 Task: Assign mailaustralia7@gmail.com as Assignee of Issue Issue0000000412 in Backlog  in Scrum Project Project0000000083 in Jira. Assign mailaustralia7@gmail.com as Assignee of Issue Issue0000000413 in Backlog  in Scrum Project Project0000000083 in Jira. Assign carxxstreet791@gmail.com as Assignee of Issue Issue0000000414 in Backlog  in Scrum Project Project0000000083 in Jira. Assign carxxstreet791@gmail.com as Assignee of Issue Issue0000000415 in Backlog  in Scrum Project Project0000000083 in Jira. Assign parteek.ku2001@gmail.com as Assignee of Issue Issue0000000416 in Backlog  in Scrum Project Project0000000084 in Jira
Action: Mouse moved to (1165, 376)
Screenshot: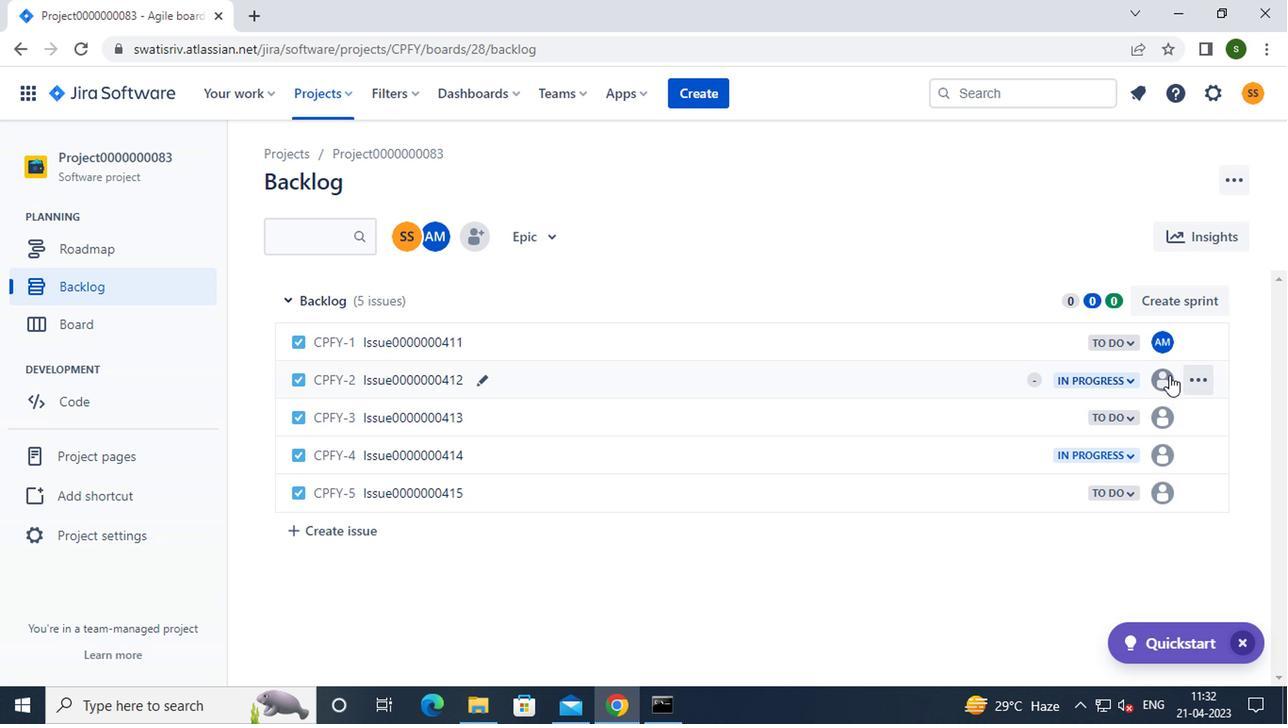 
Action: Mouse pressed left at (1165, 376)
Screenshot: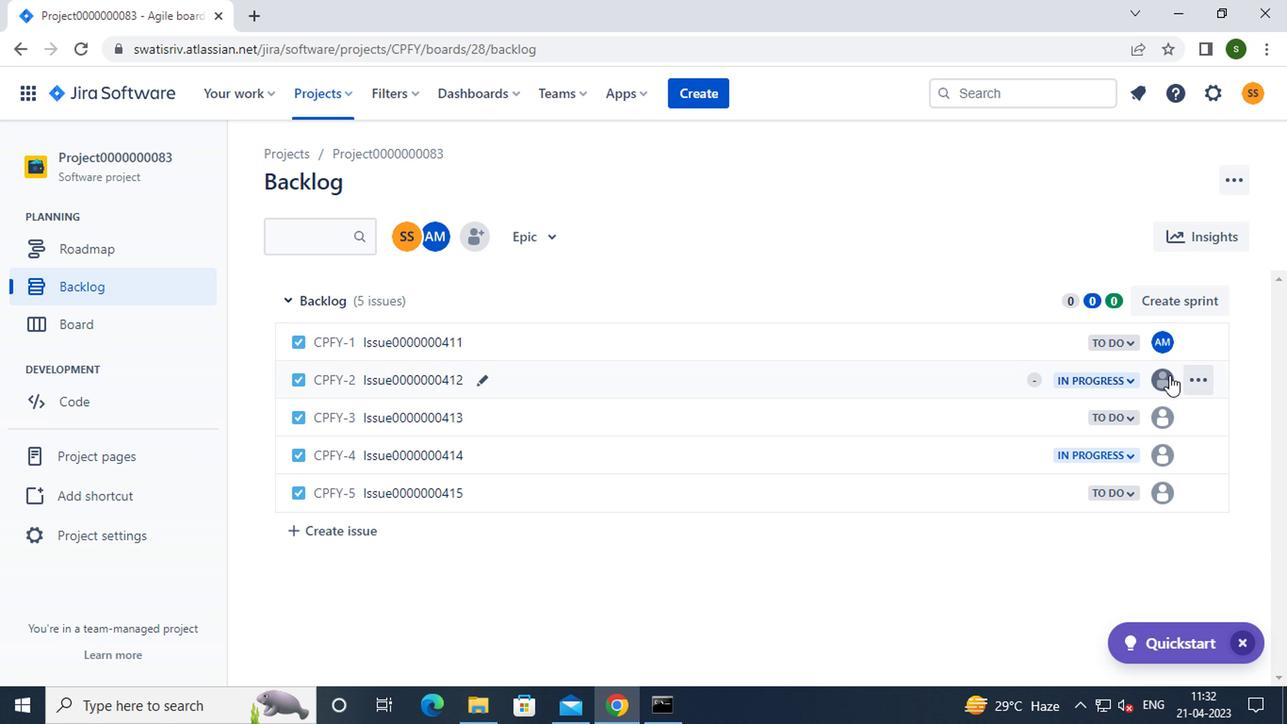 
Action: Mouse moved to (1051, 564)
Screenshot: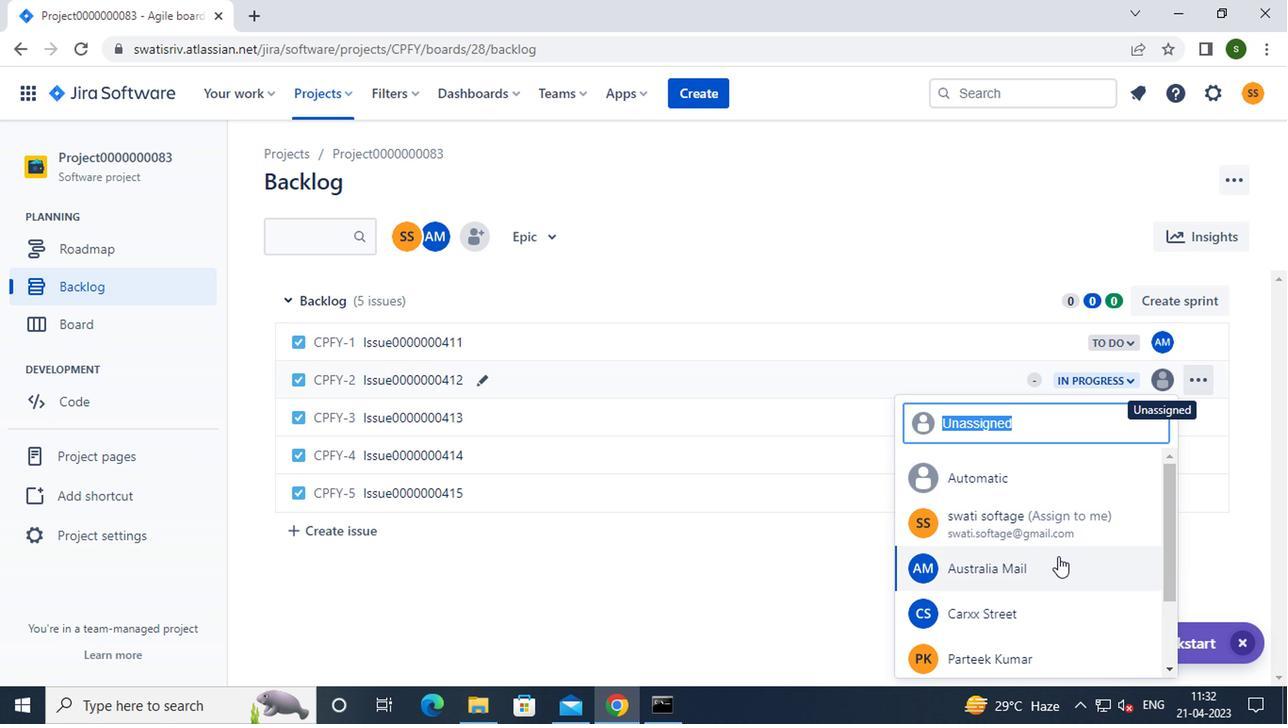 
Action: Mouse pressed left at (1051, 564)
Screenshot: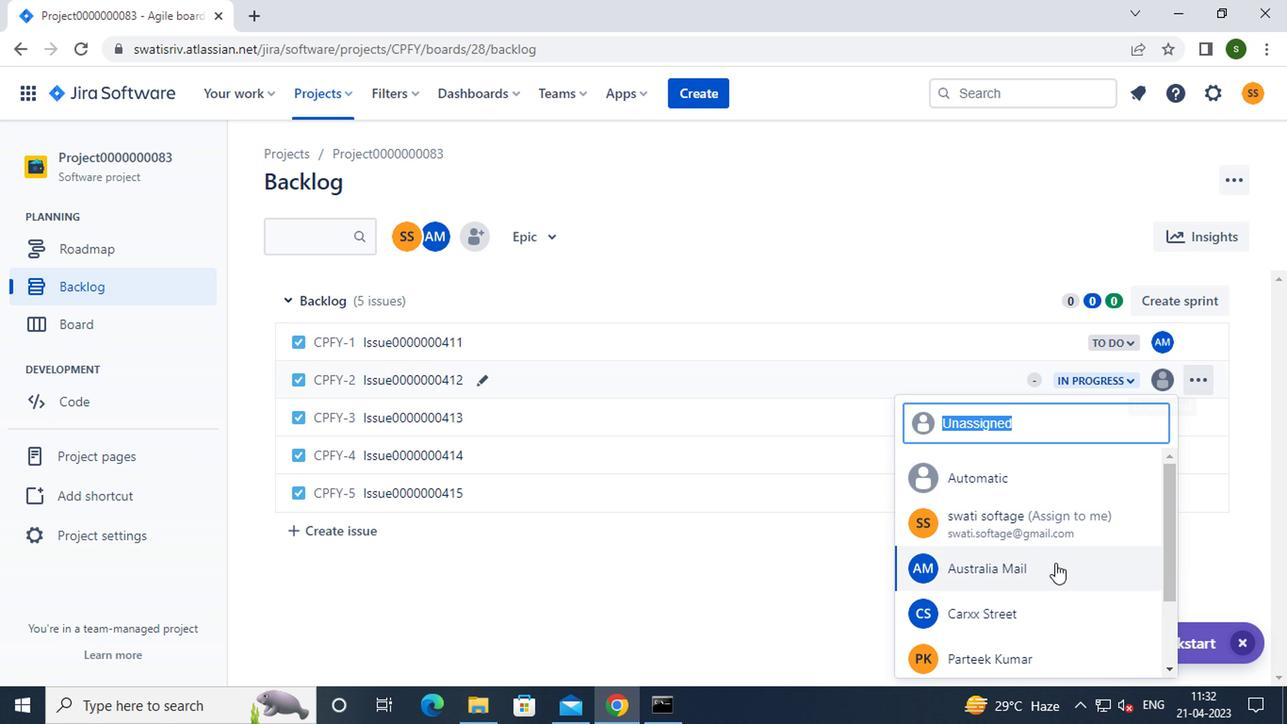 
Action: Mouse moved to (1155, 416)
Screenshot: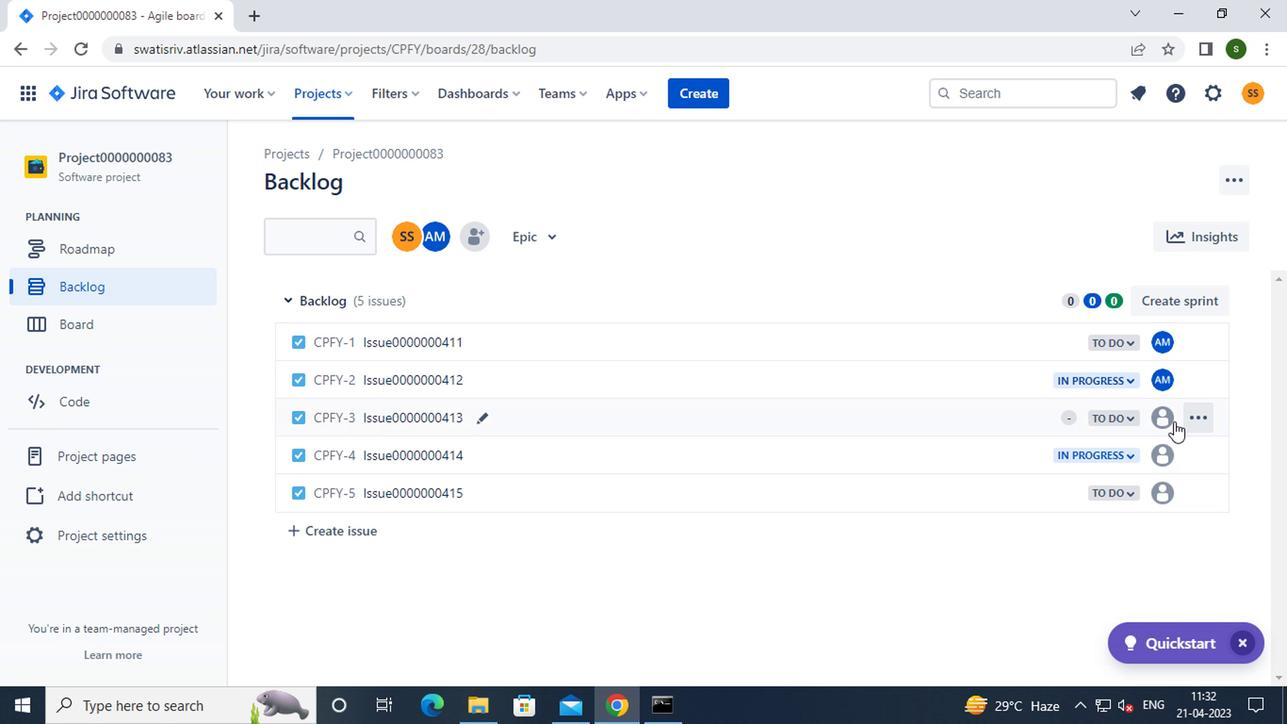 
Action: Mouse pressed left at (1155, 416)
Screenshot: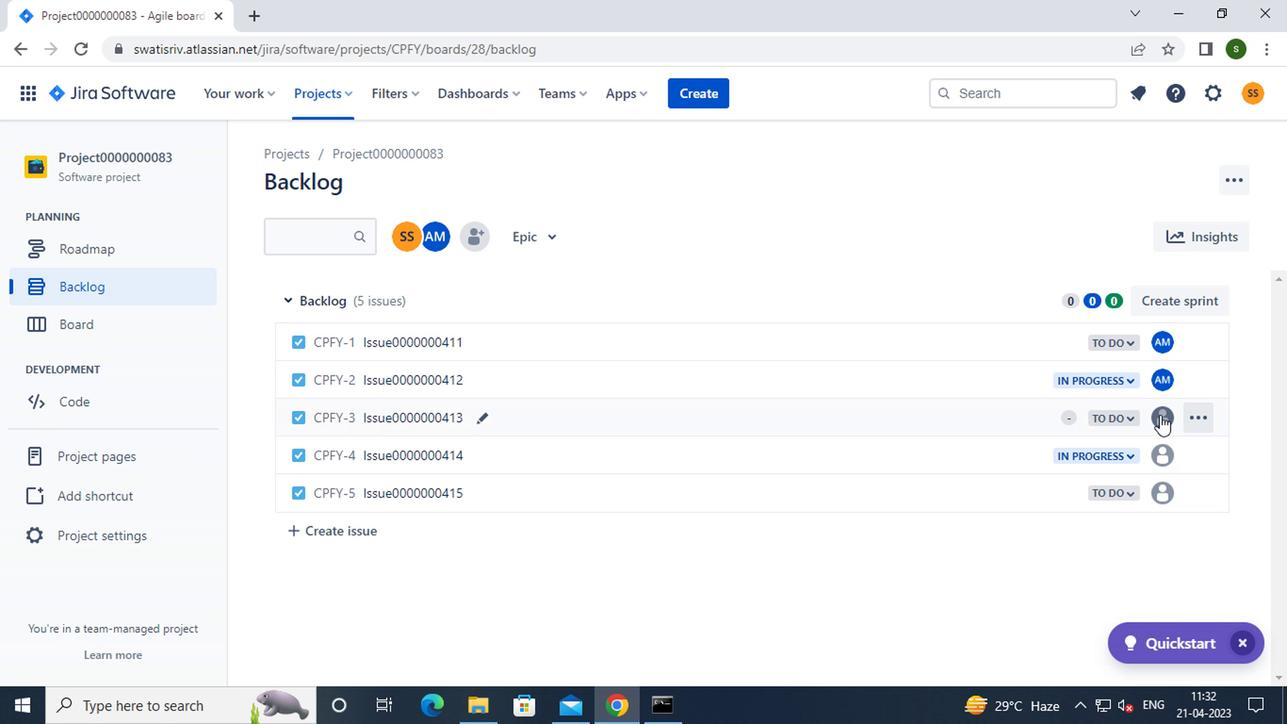 
Action: Mouse moved to (1016, 614)
Screenshot: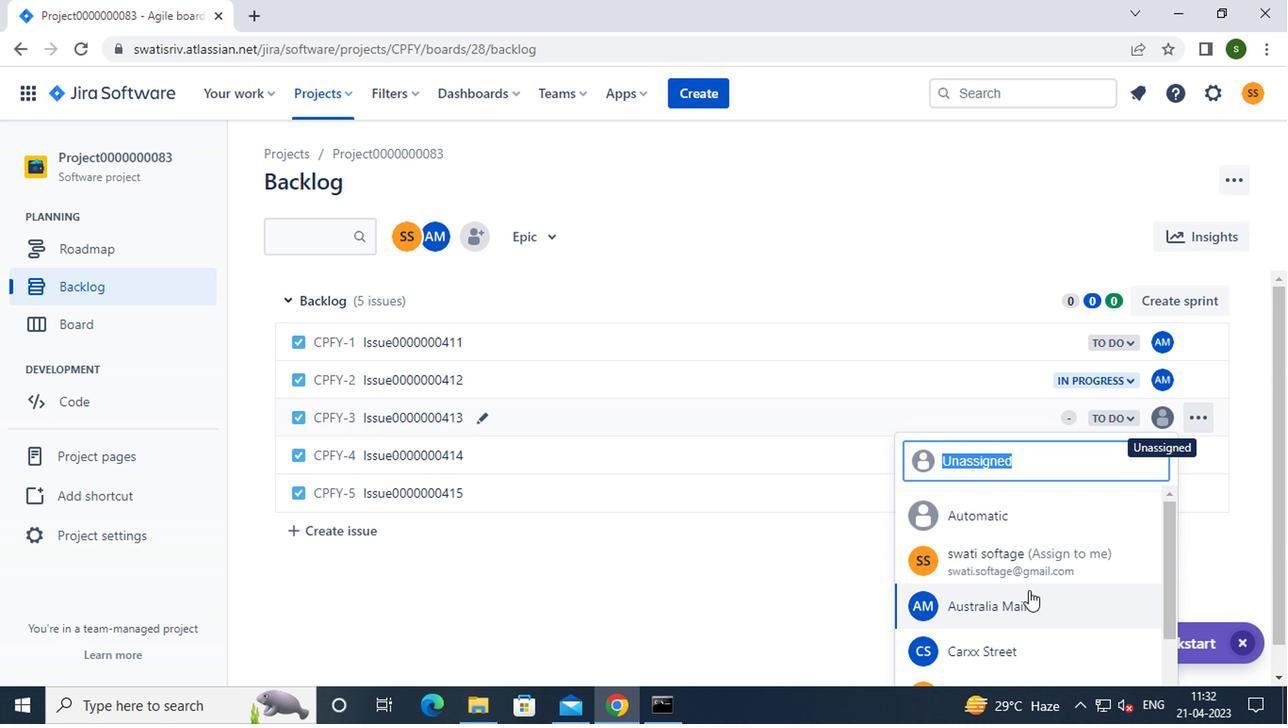 
Action: Mouse pressed left at (1016, 614)
Screenshot: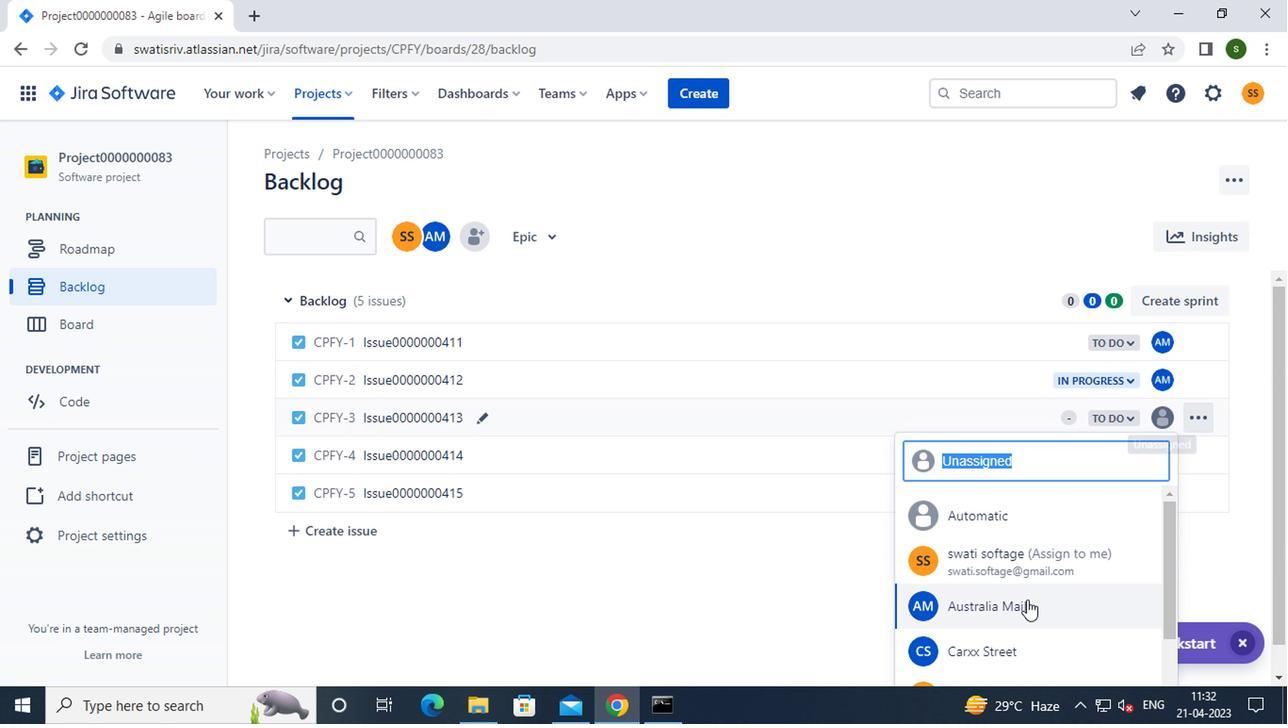 
Action: Mouse moved to (1154, 458)
Screenshot: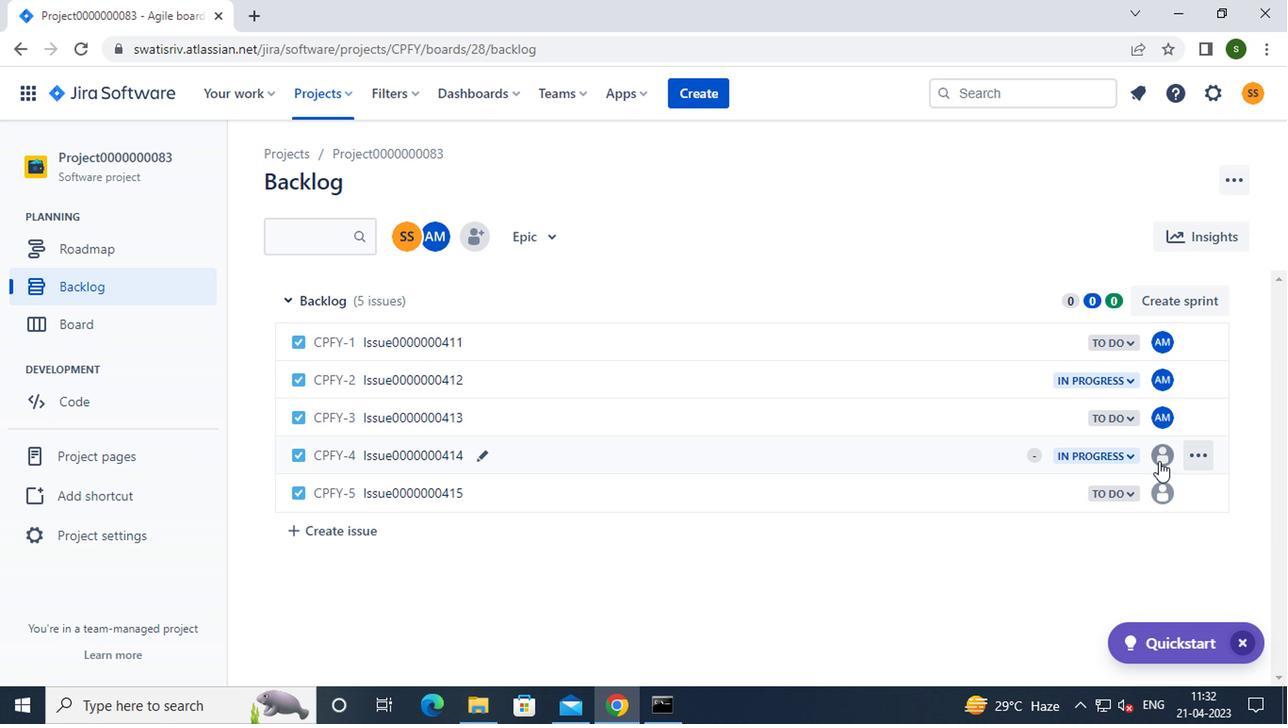 
Action: Mouse pressed left at (1154, 458)
Screenshot: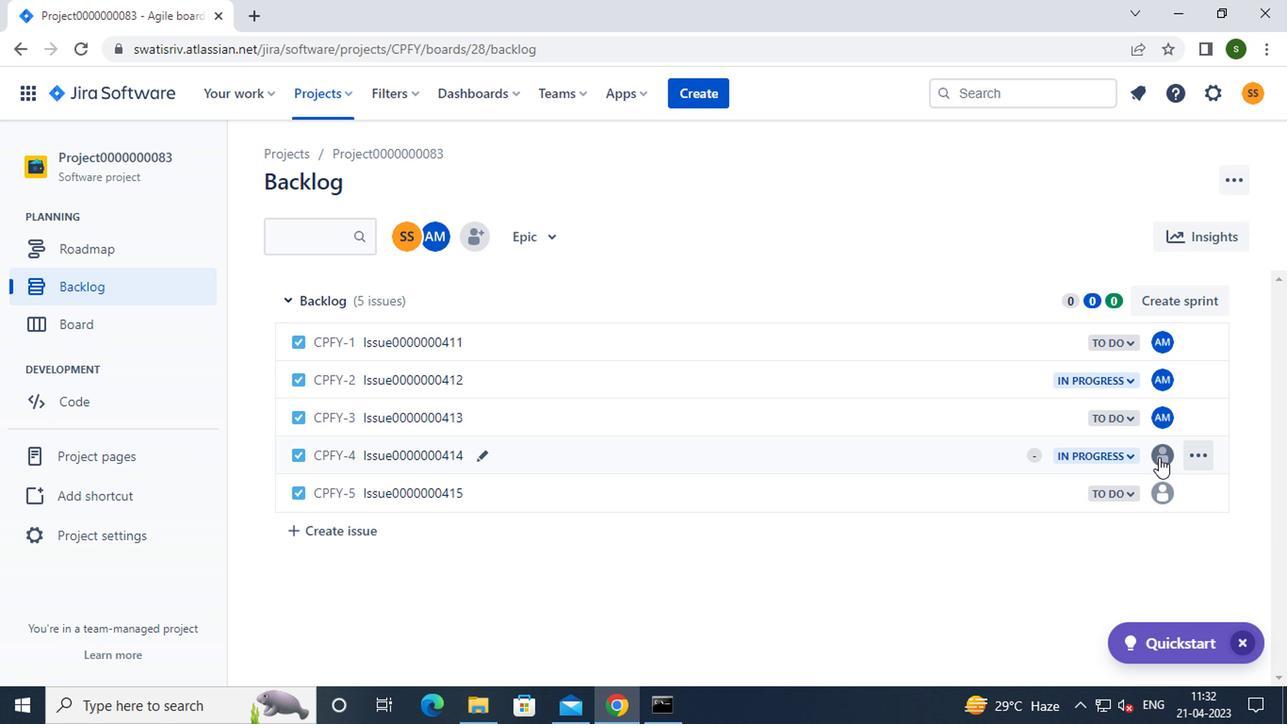 
Action: Mouse moved to (1067, 603)
Screenshot: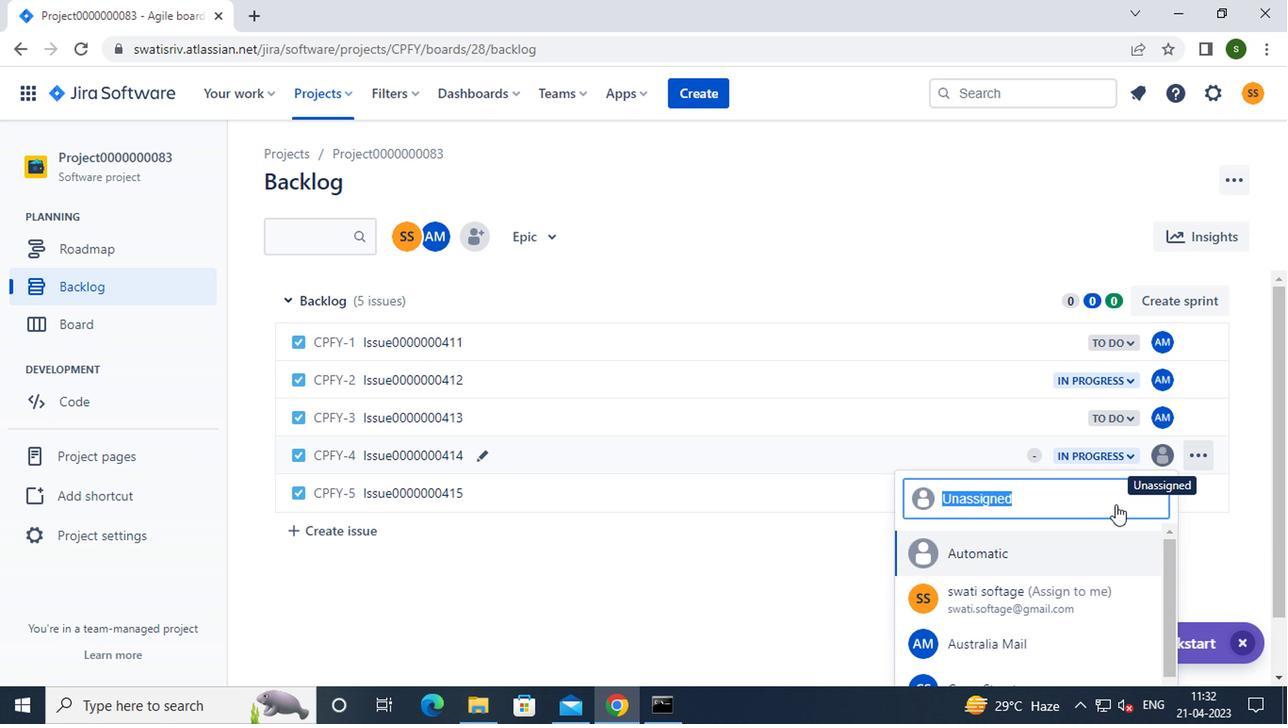
Action: Mouse scrolled (1067, 602) with delta (0, 0)
Screenshot: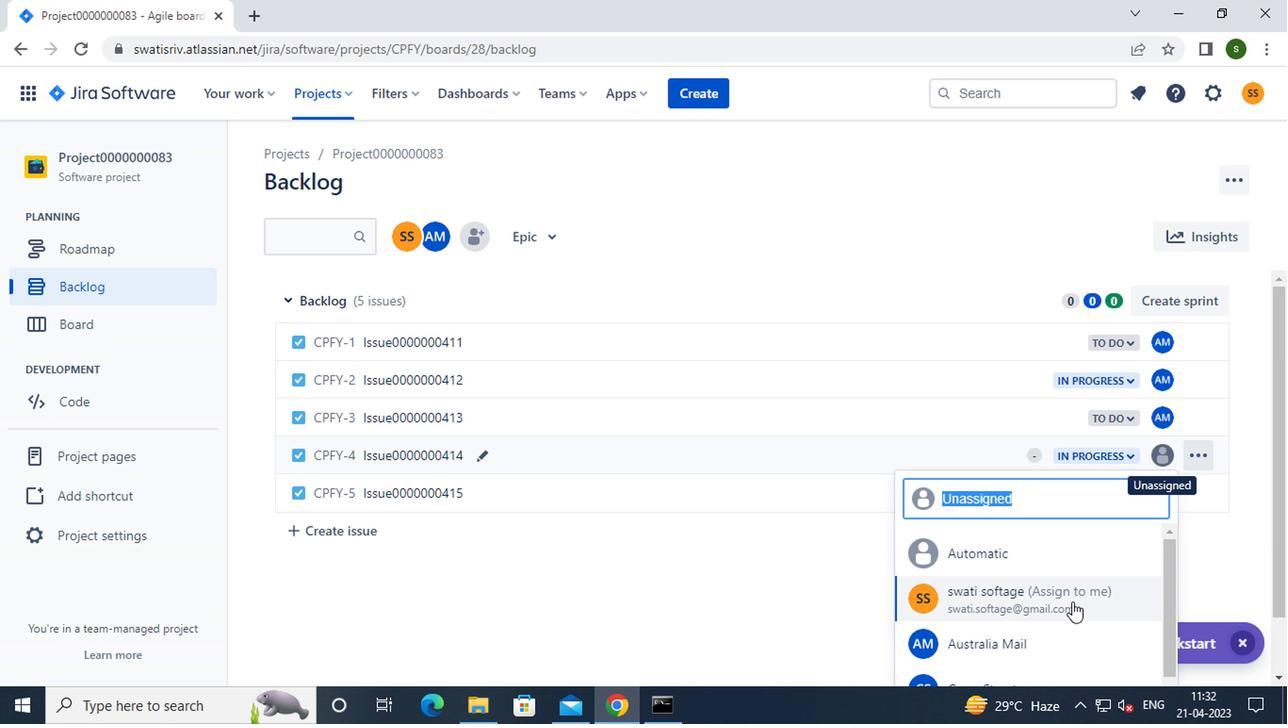 
Action: Mouse moved to (1016, 605)
Screenshot: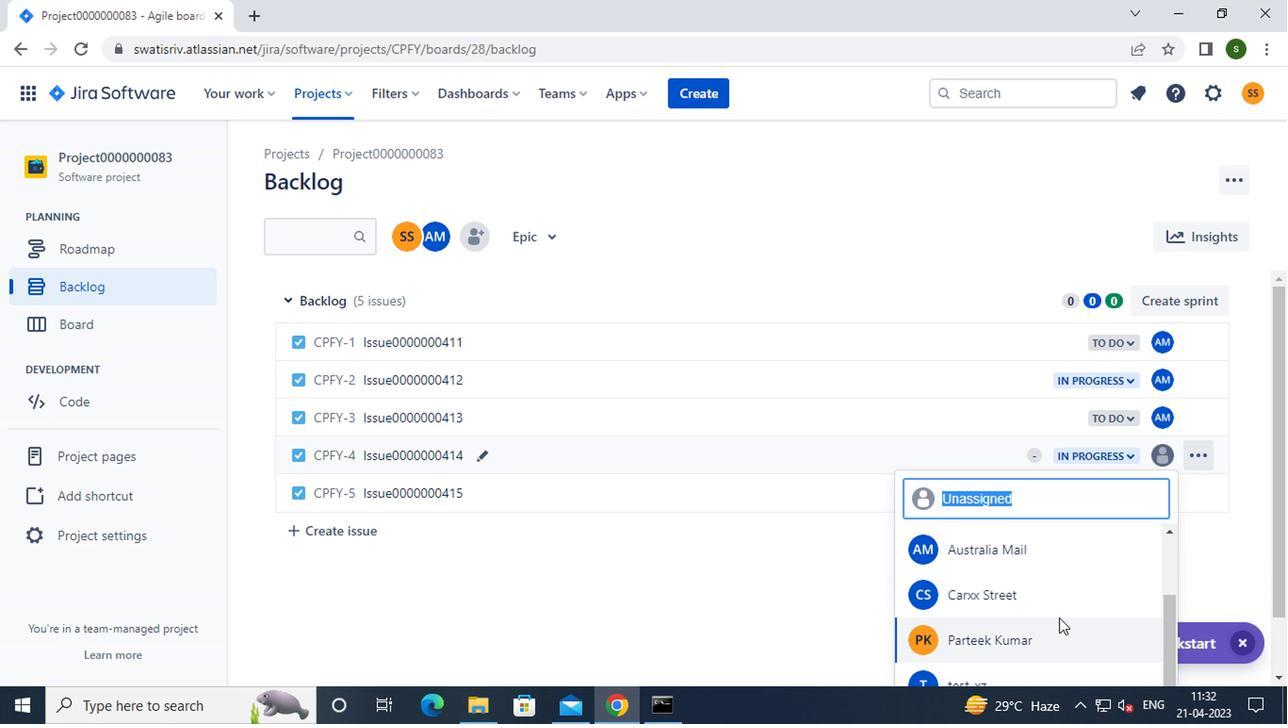 
Action: Mouse pressed left at (1016, 605)
Screenshot: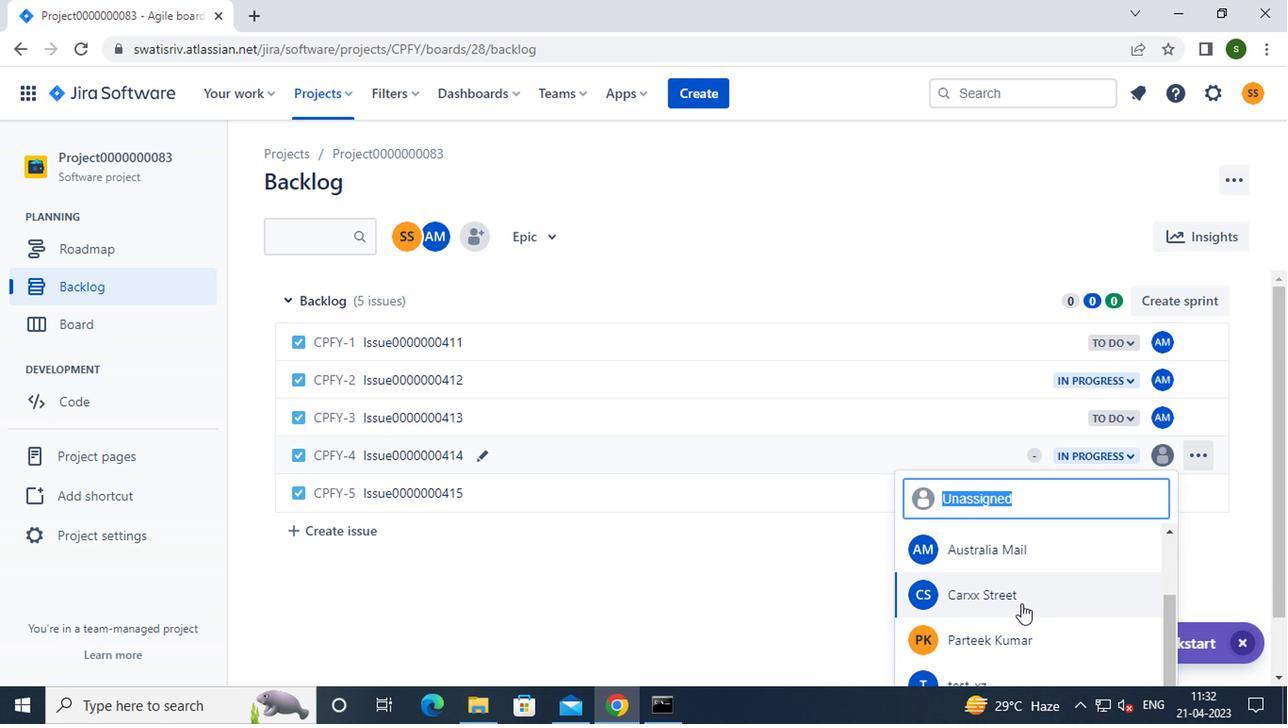 
Action: Mouse moved to (1159, 492)
Screenshot: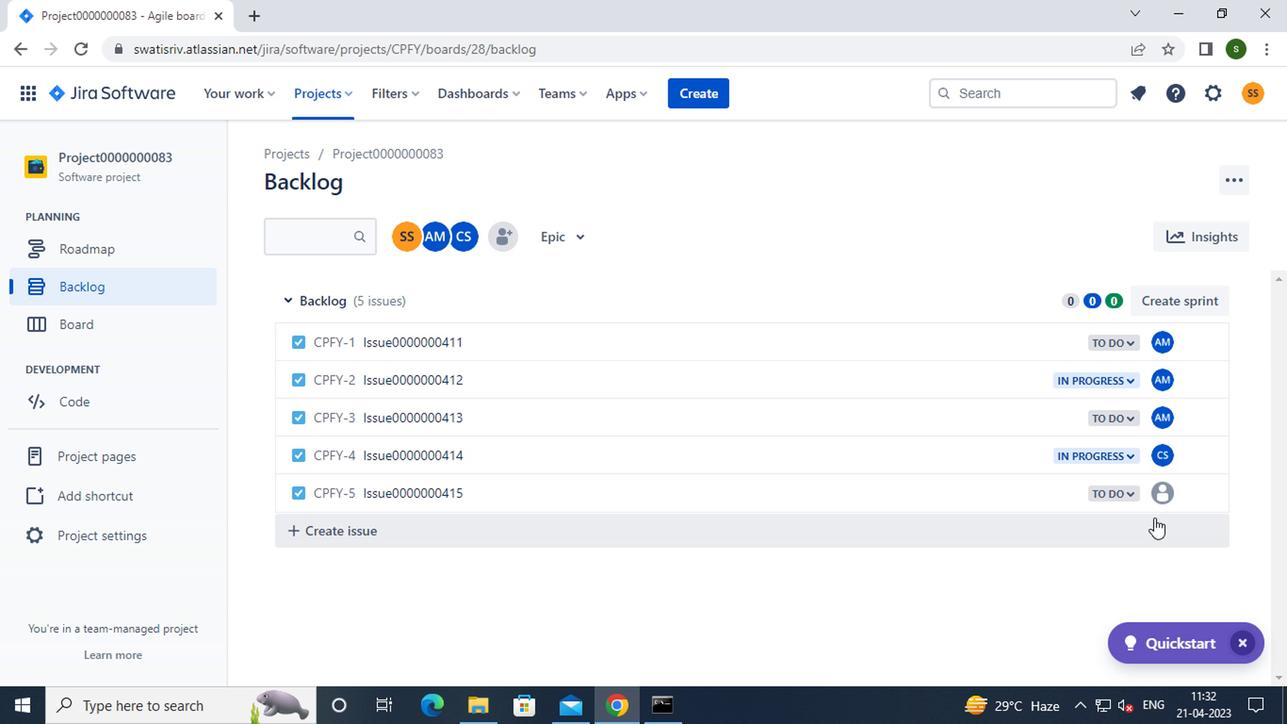 
Action: Mouse pressed left at (1159, 492)
Screenshot: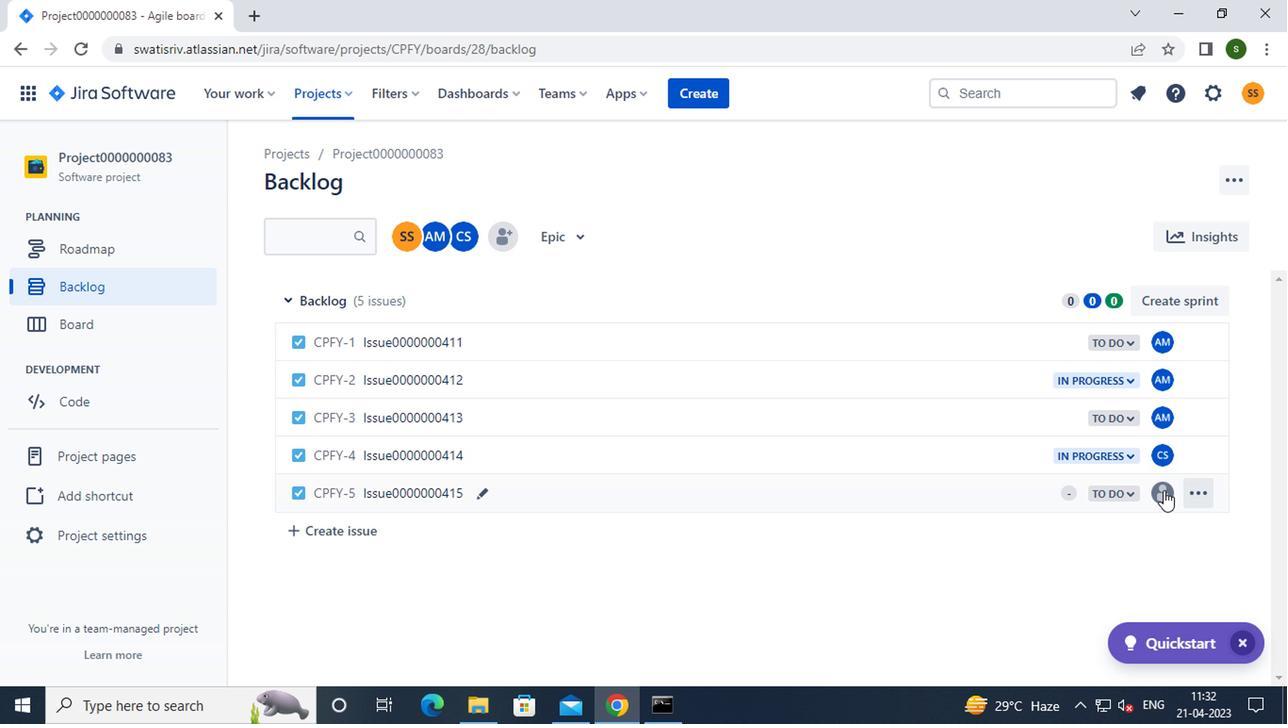 
Action: Mouse moved to (1074, 544)
Screenshot: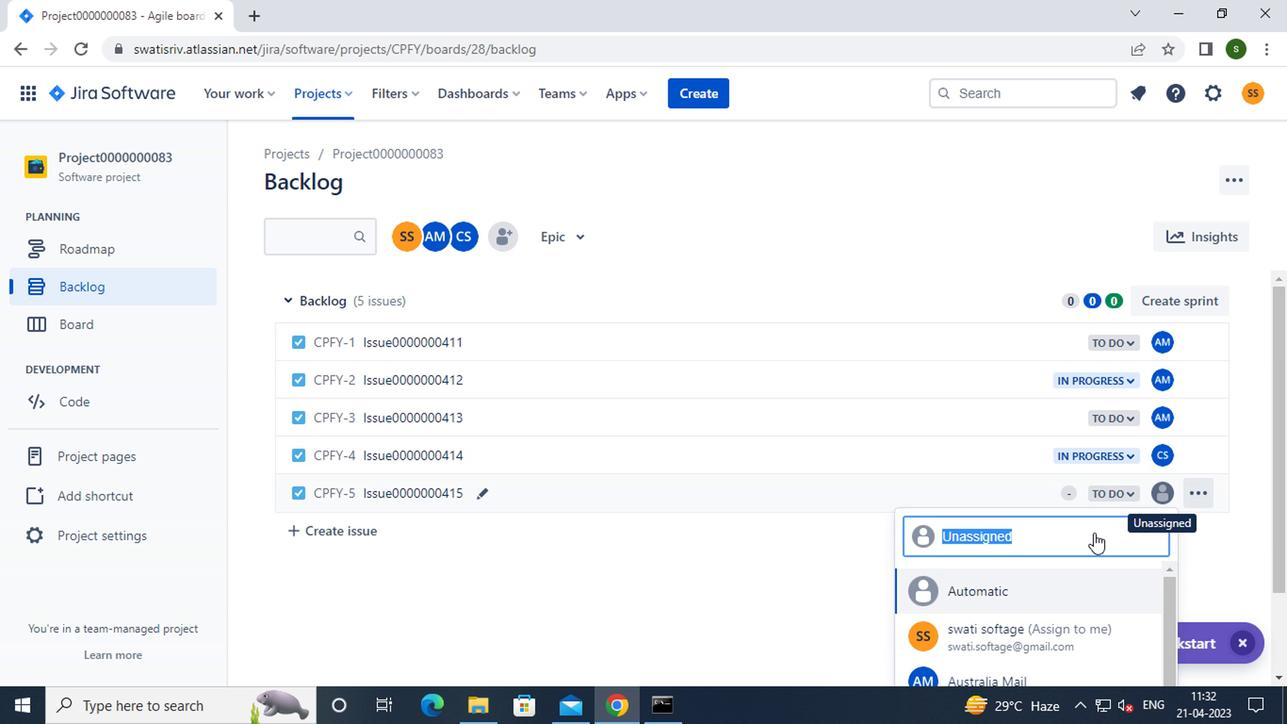 
Action: Mouse scrolled (1074, 544) with delta (0, 0)
Screenshot: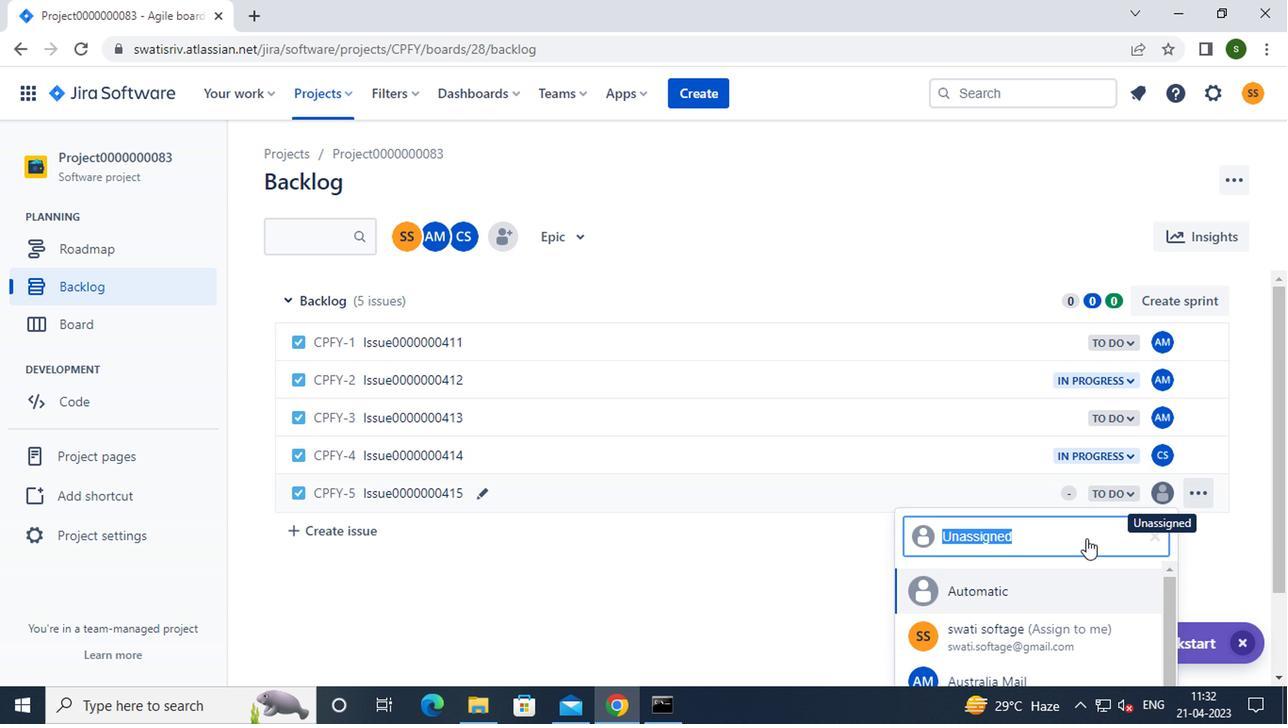 
Action: Mouse moved to (1074, 546)
Screenshot: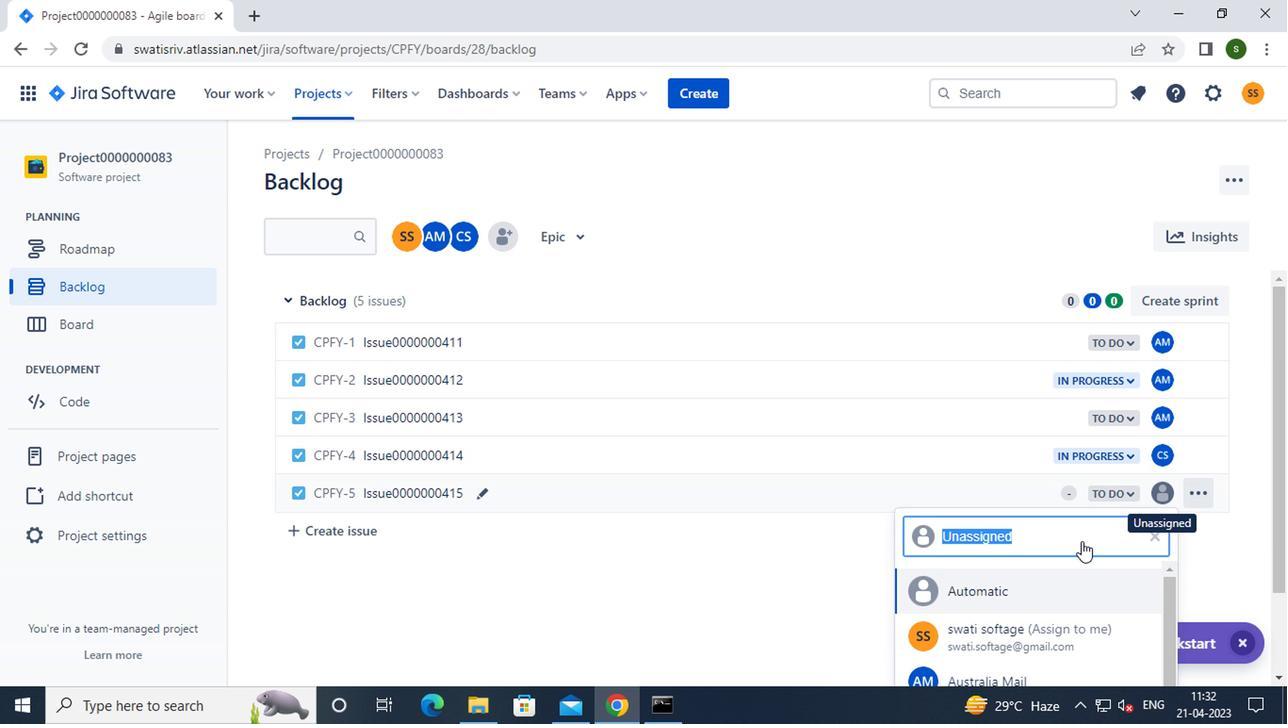
Action: Mouse scrolled (1074, 544) with delta (0, -1)
Screenshot: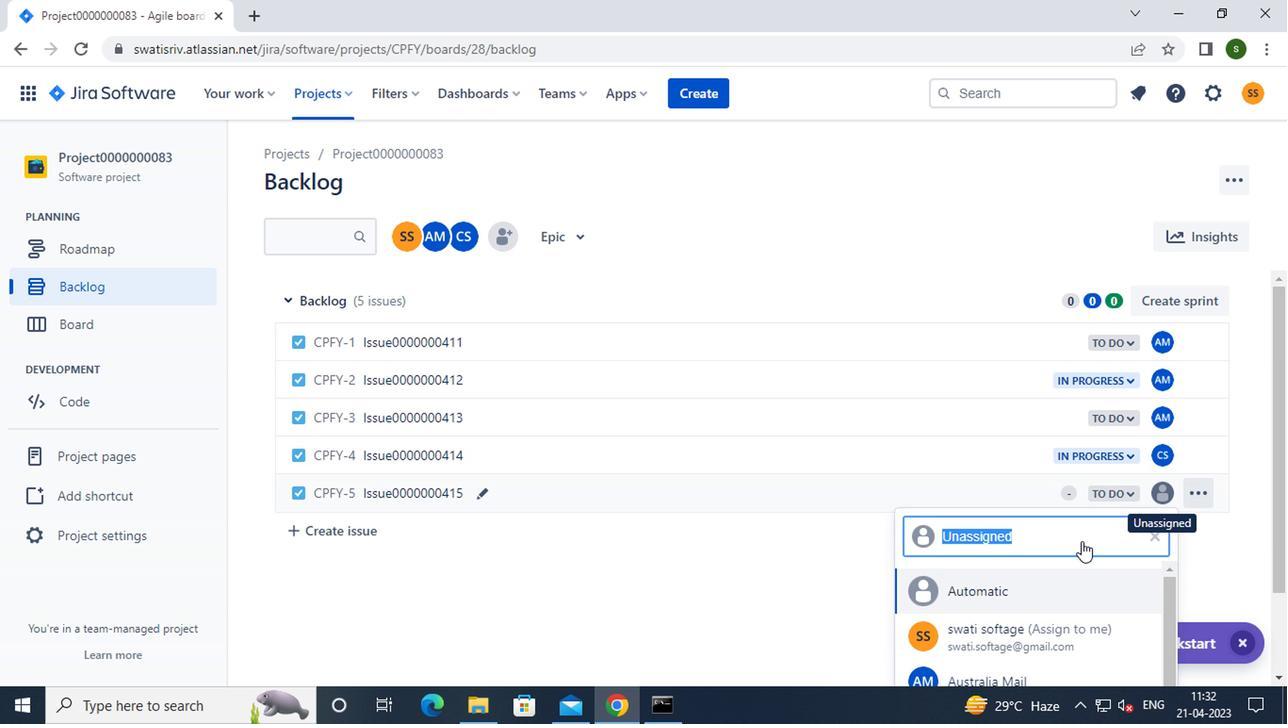 
Action: Mouse moved to (1004, 621)
Screenshot: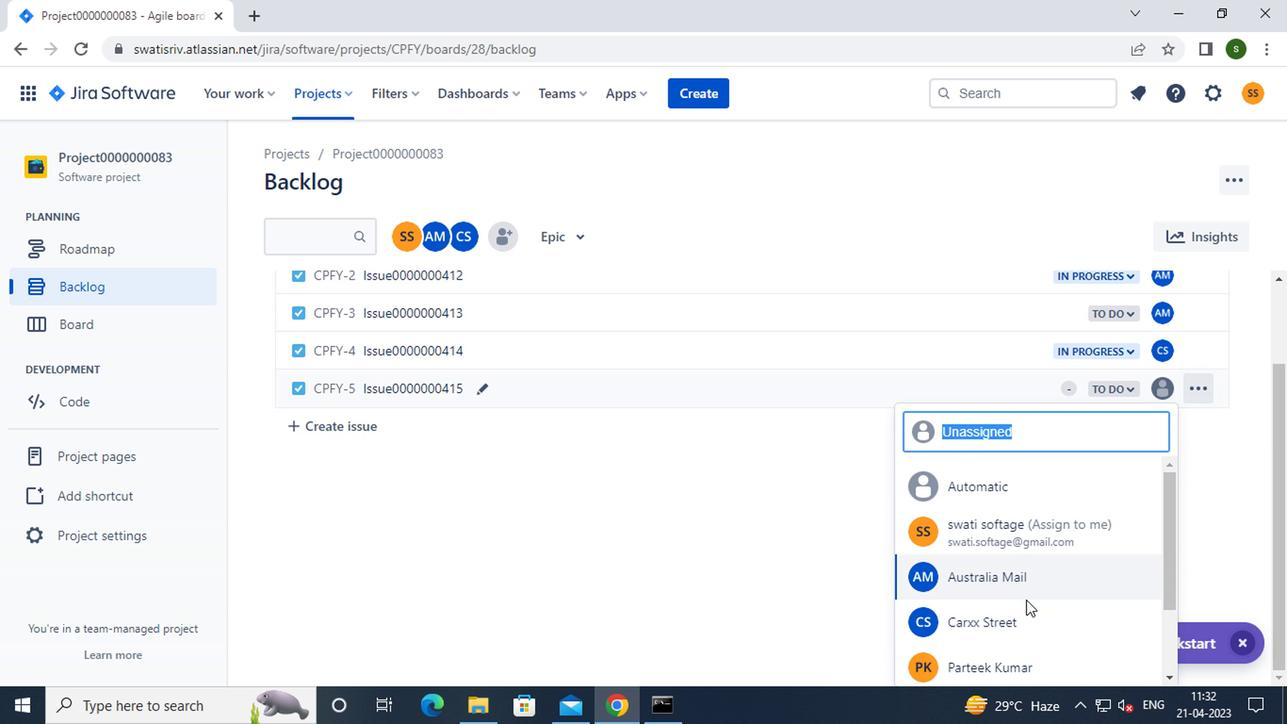 
Action: Mouse pressed left at (1004, 621)
Screenshot: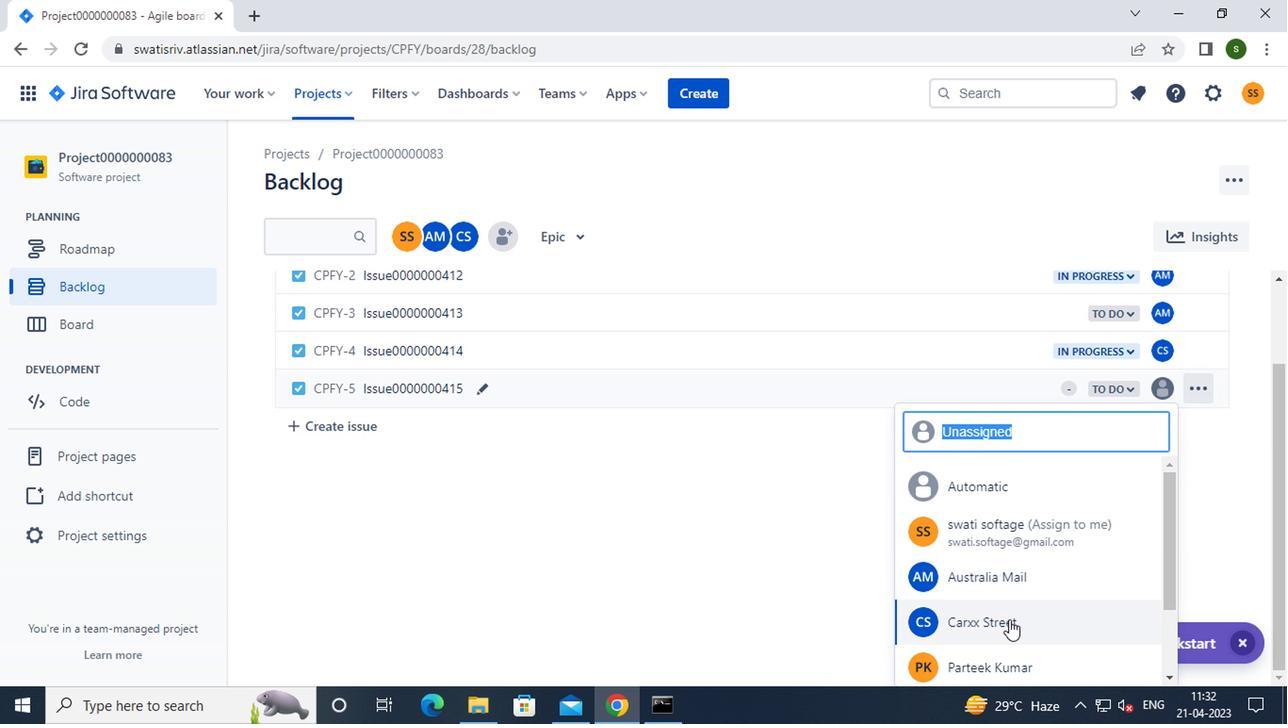 
Action: Mouse moved to (337, 101)
Screenshot: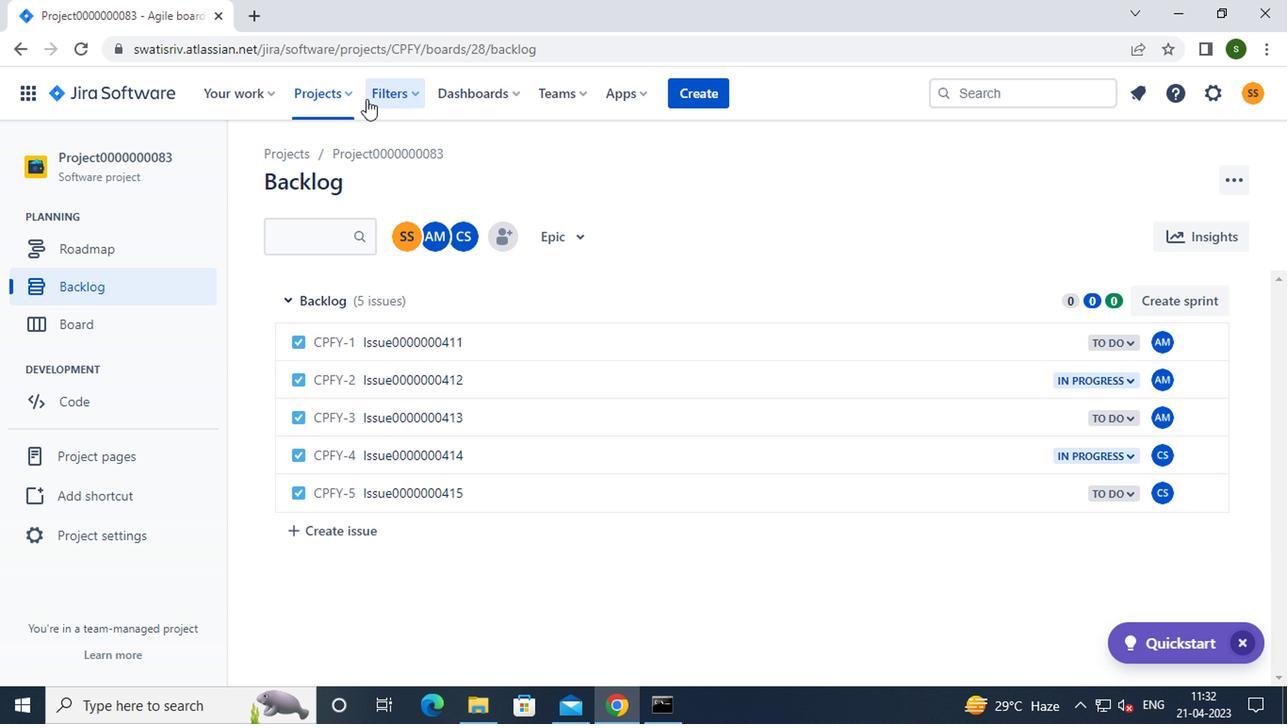 
Action: Mouse pressed left at (337, 101)
Screenshot: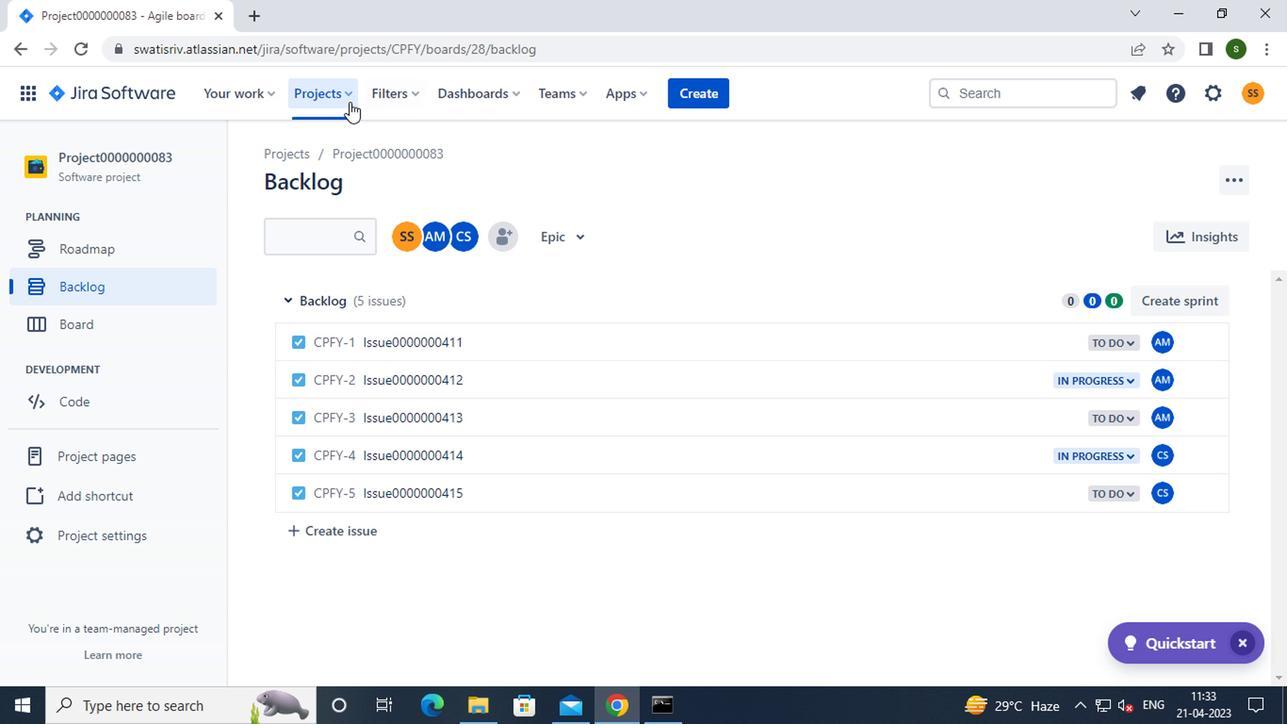 
Action: Mouse moved to (391, 222)
Screenshot: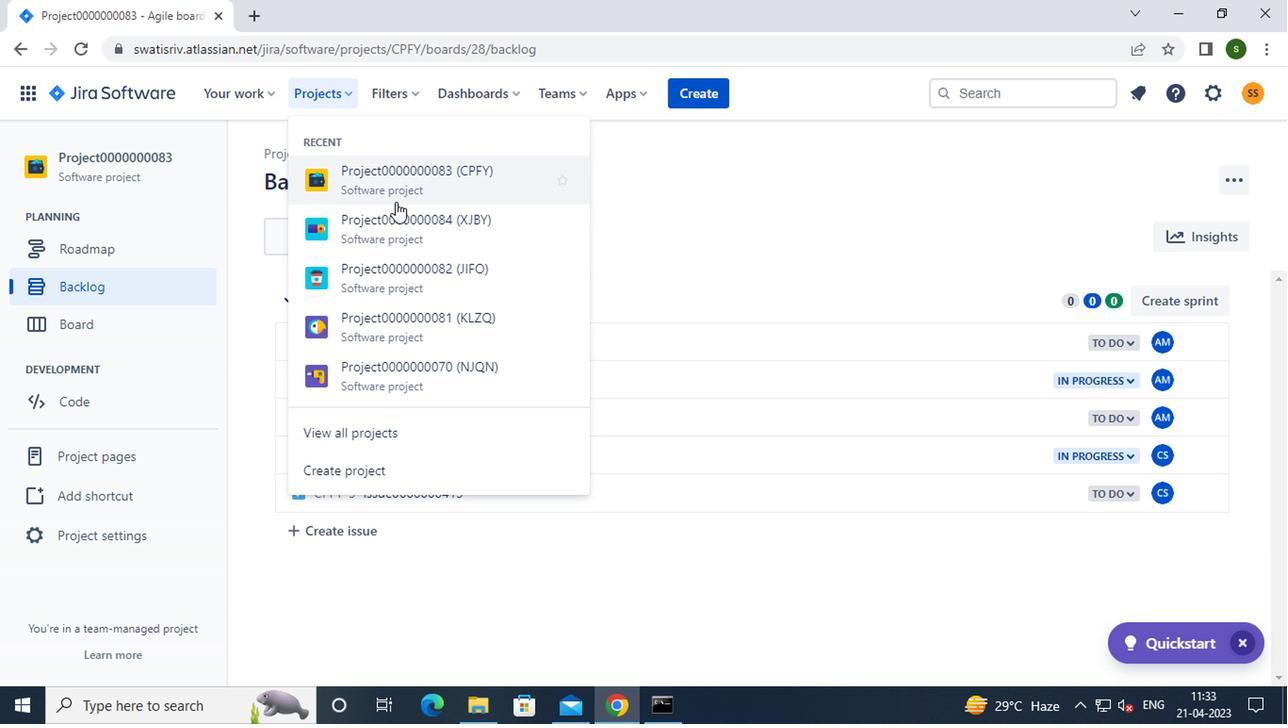 
Action: Mouse pressed left at (391, 222)
Screenshot: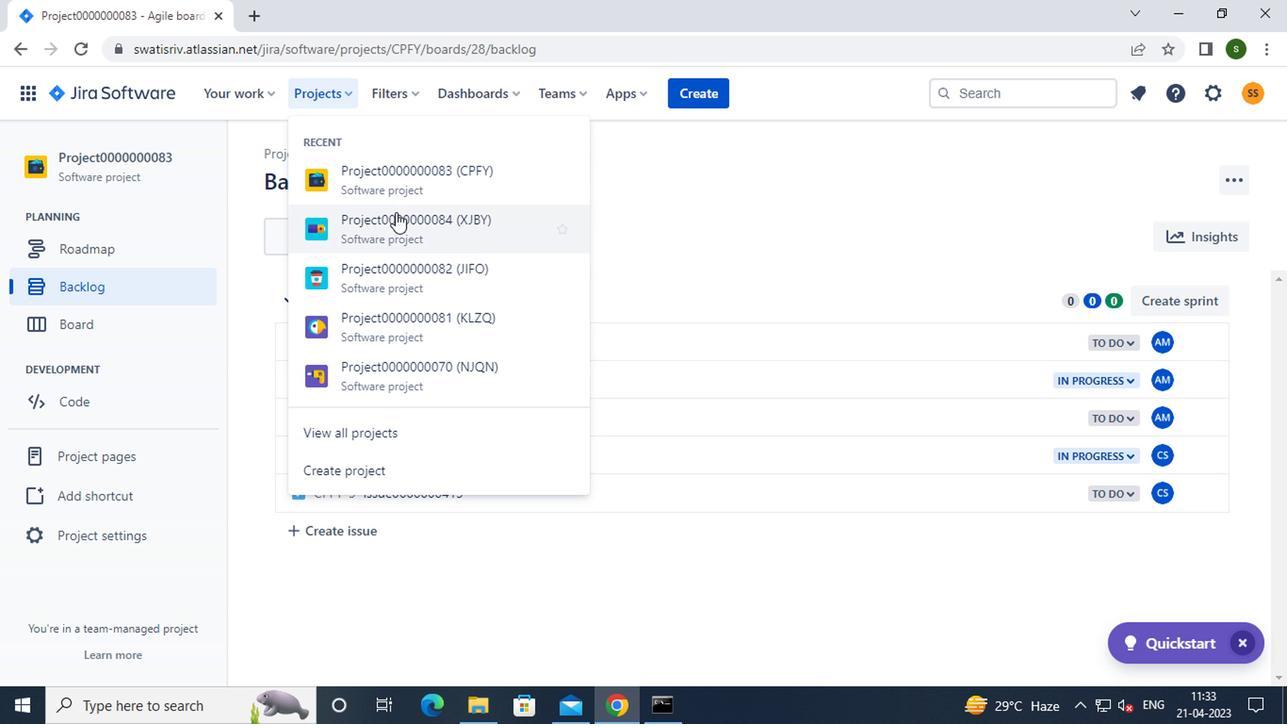 
Action: Mouse moved to (152, 285)
Screenshot: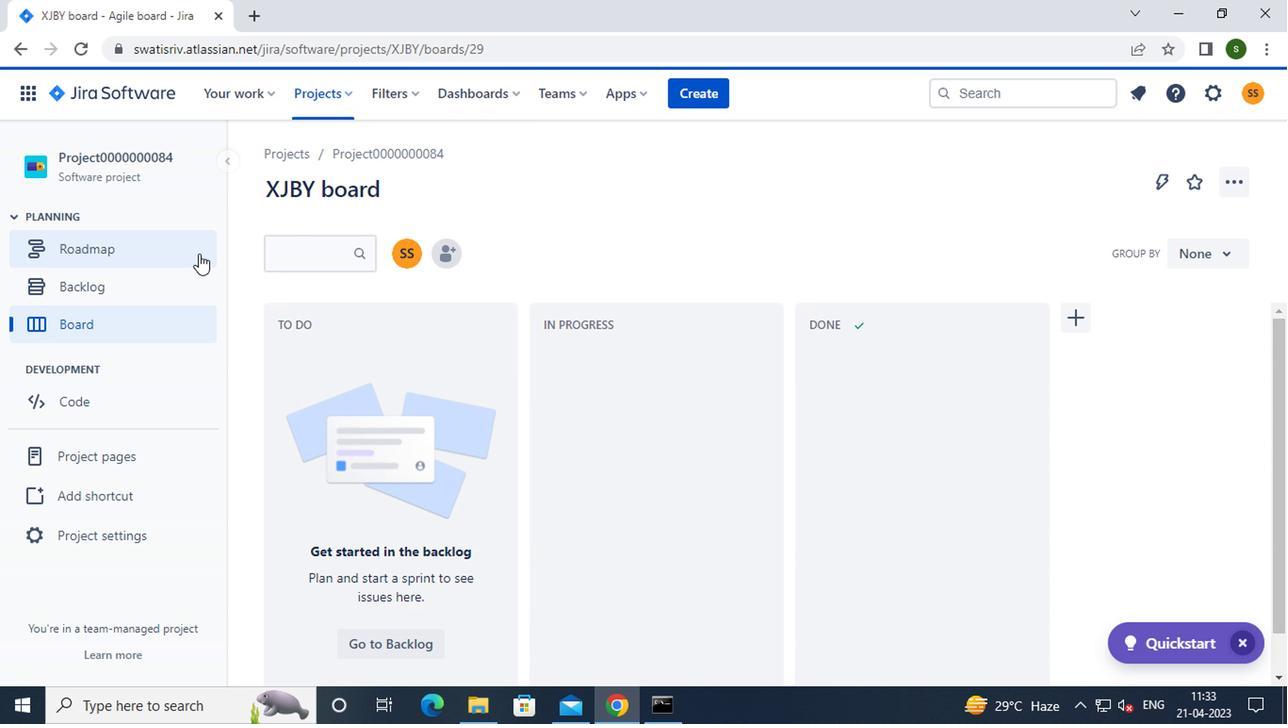 
Action: Mouse pressed left at (152, 285)
Screenshot: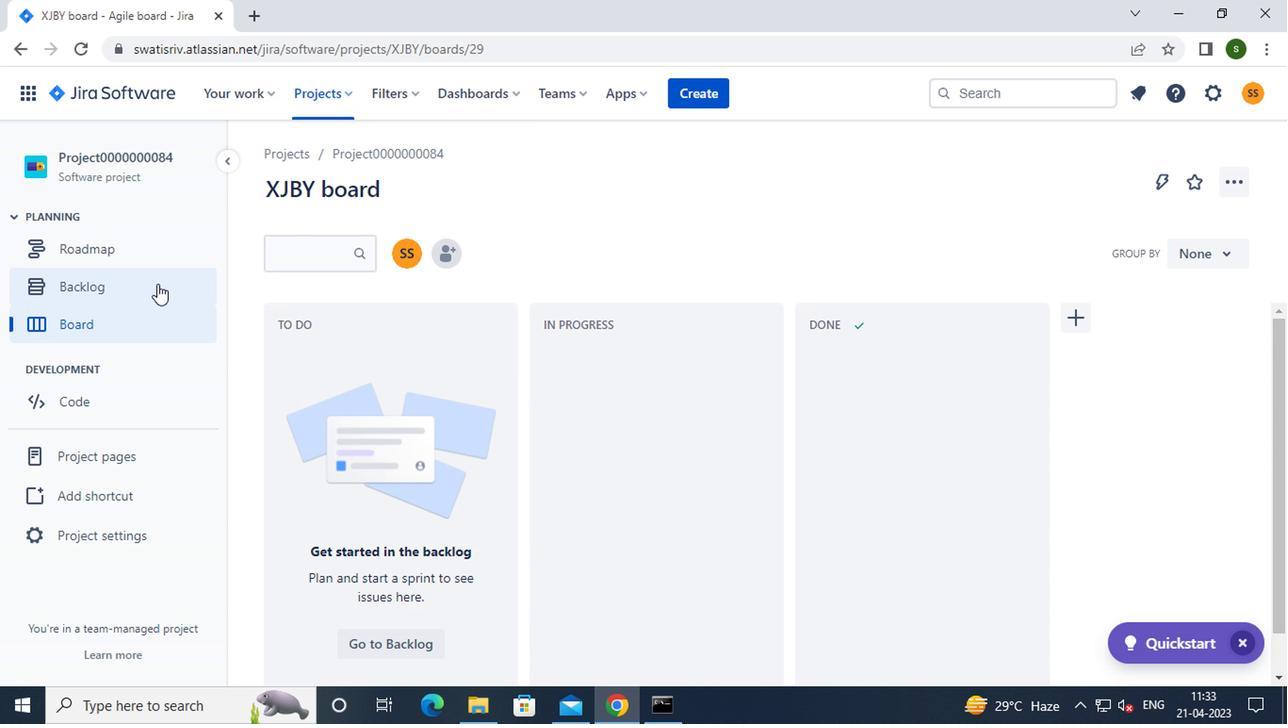 
Action: Mouse moved to (1151, 337)
Screenshot: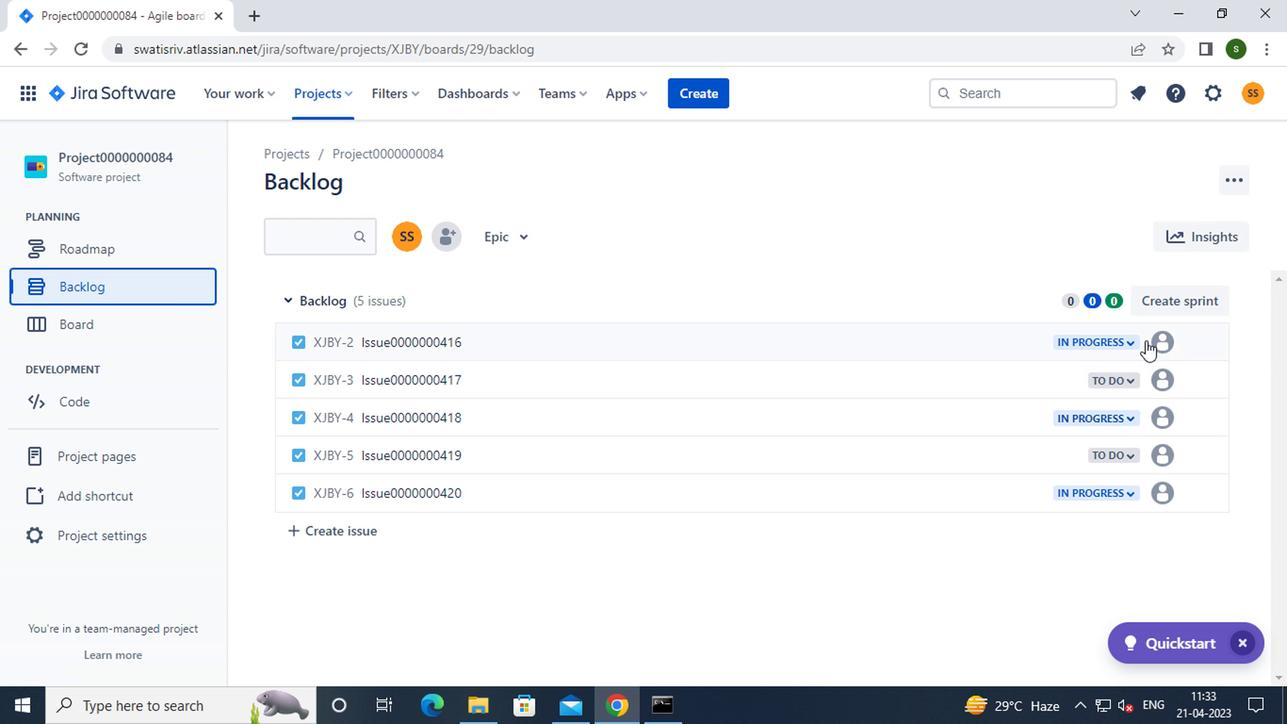 
Action: Mouse pressed left at (1151, 337)
Screenshot: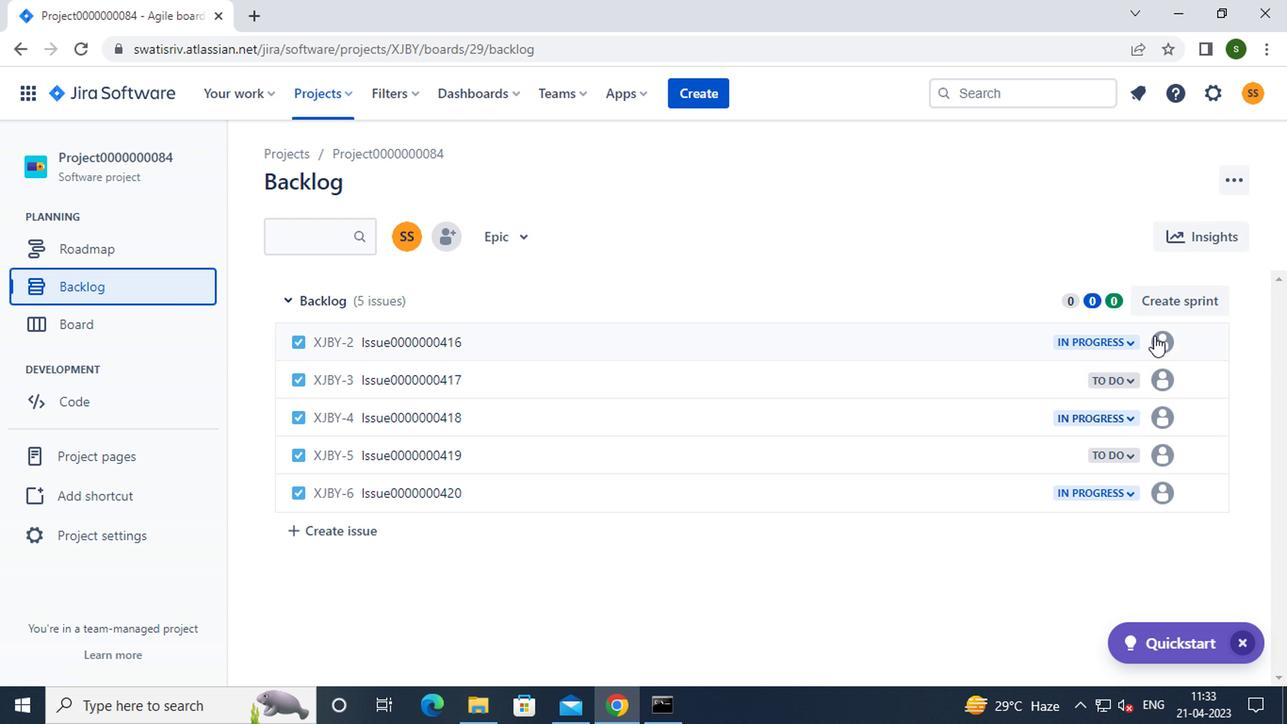 
Action: Mouse moved to (1008, 623)
Screenshot: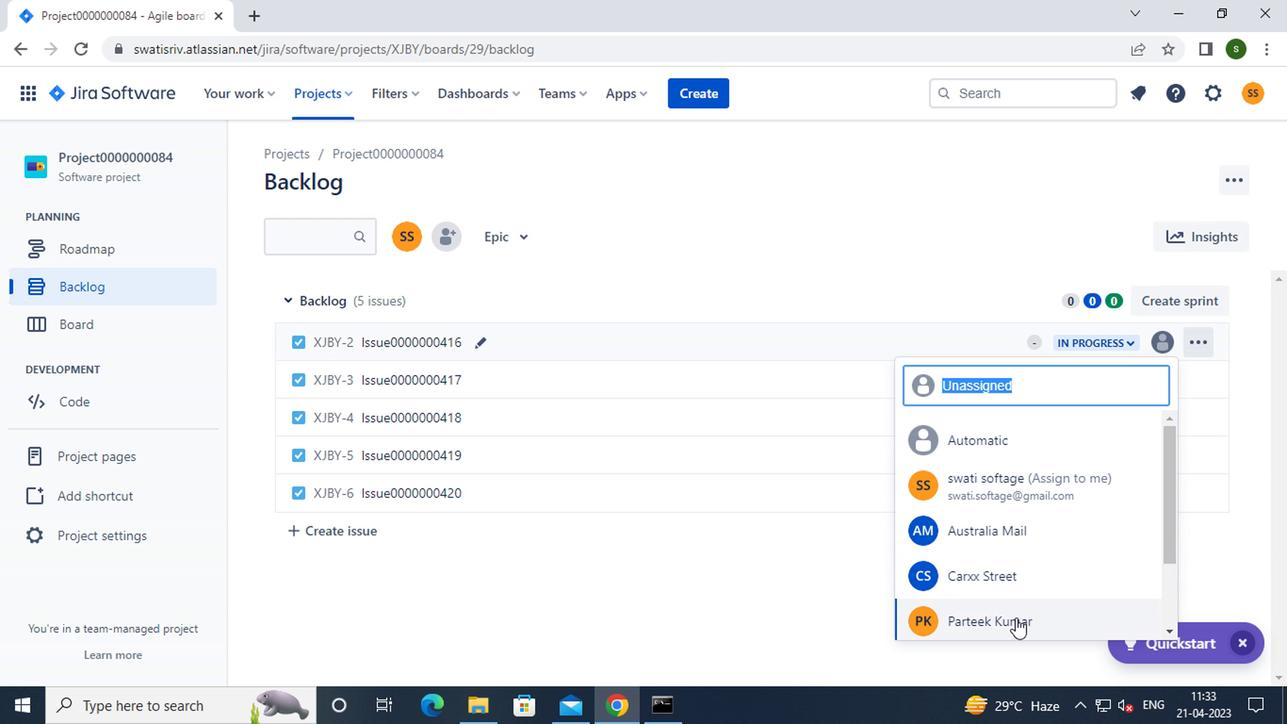 
Action: Mouse pressed left at (1008, 623)
Screenshot: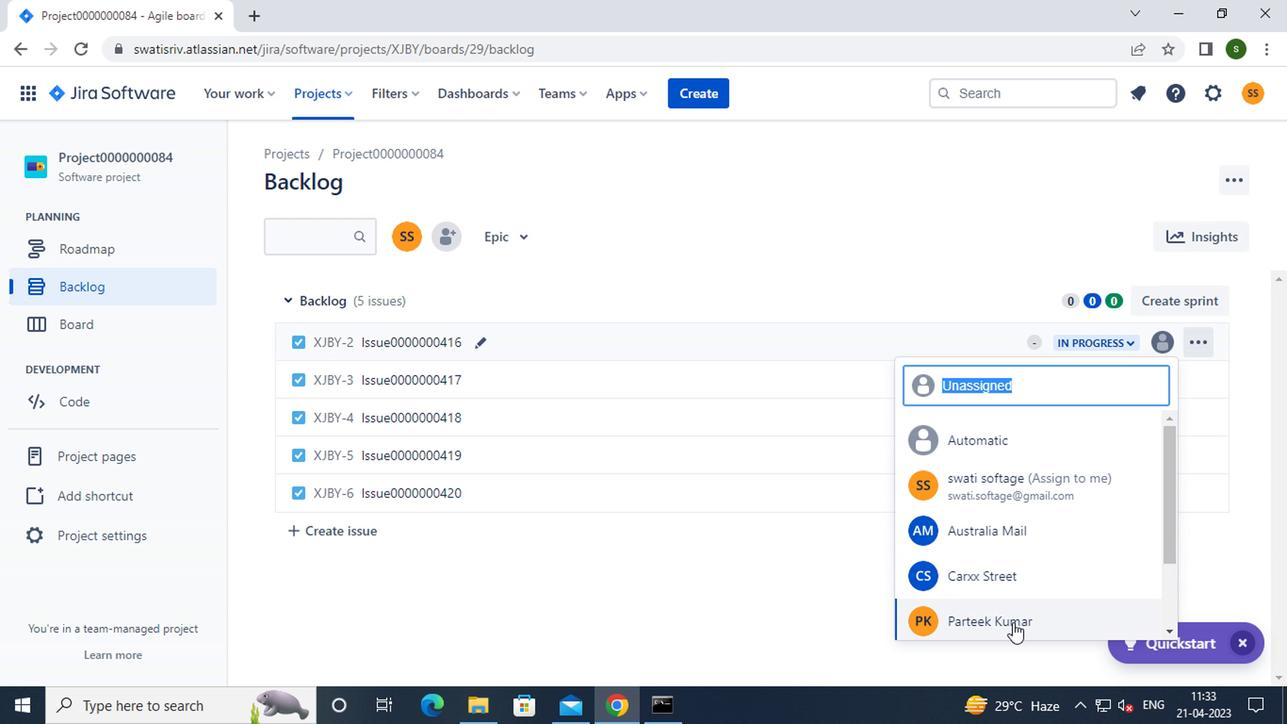 
Action: Mouse moved to (823, 195)
Screenshot: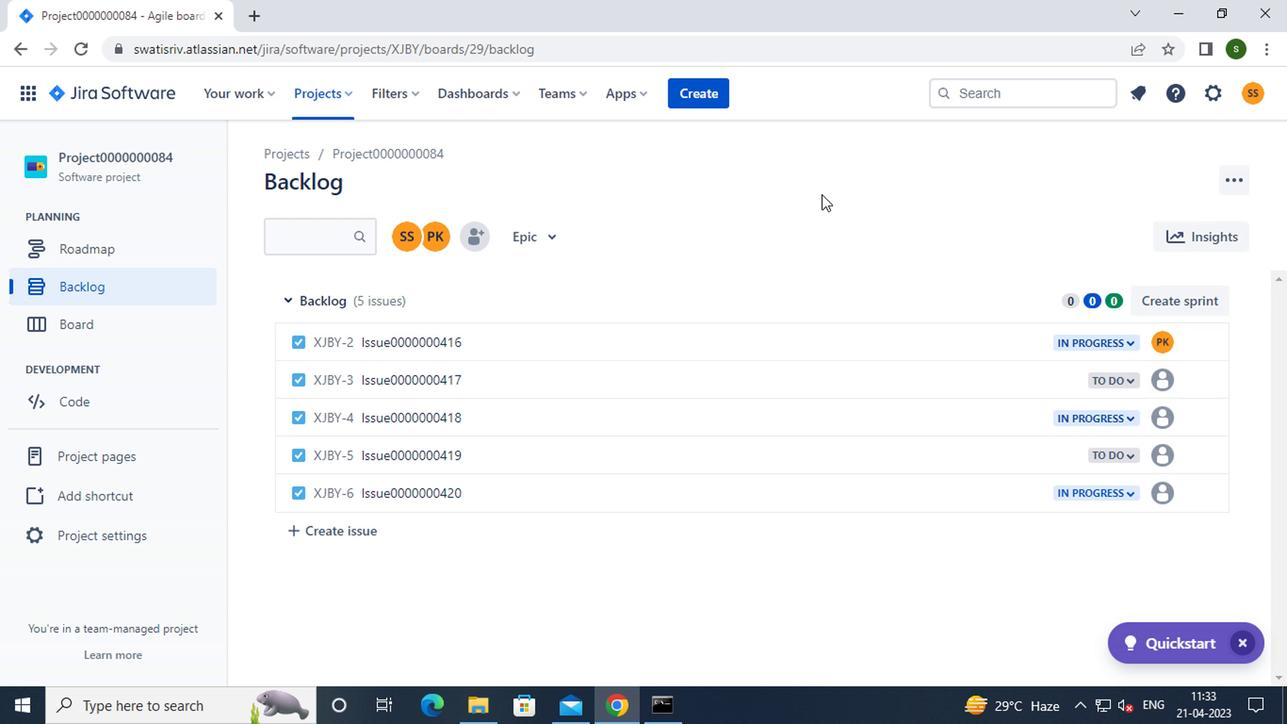 
